 Task: Filter experience level Mid-Senior level.
Action: Mouse moved to (312, 95)
Screenshot: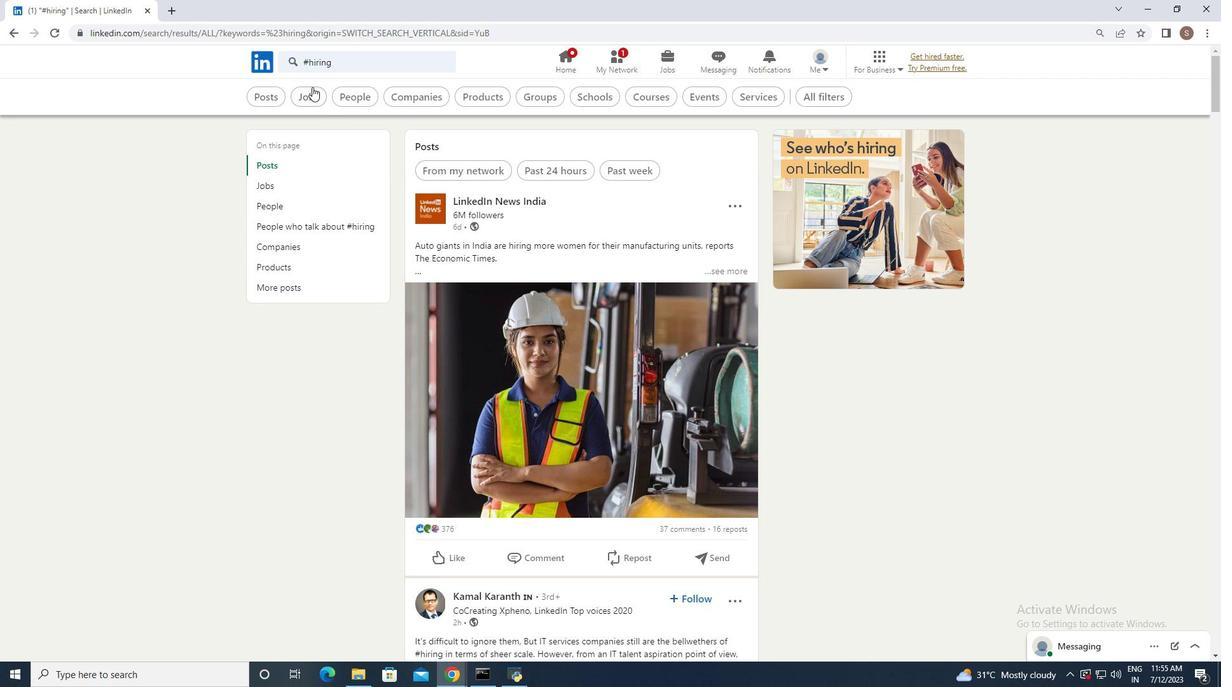 
Action: Mouse pressed left at (312, 95)
Screenshot: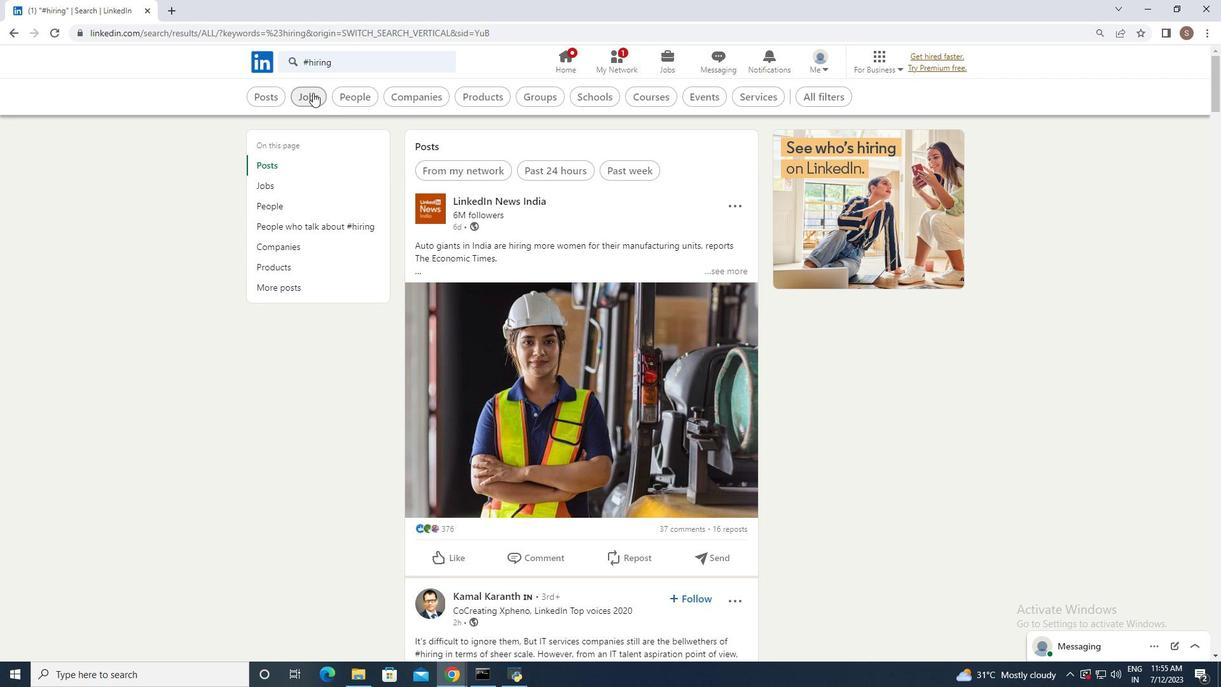 
Action: Mouse moved to (425, 97)
Screenshot: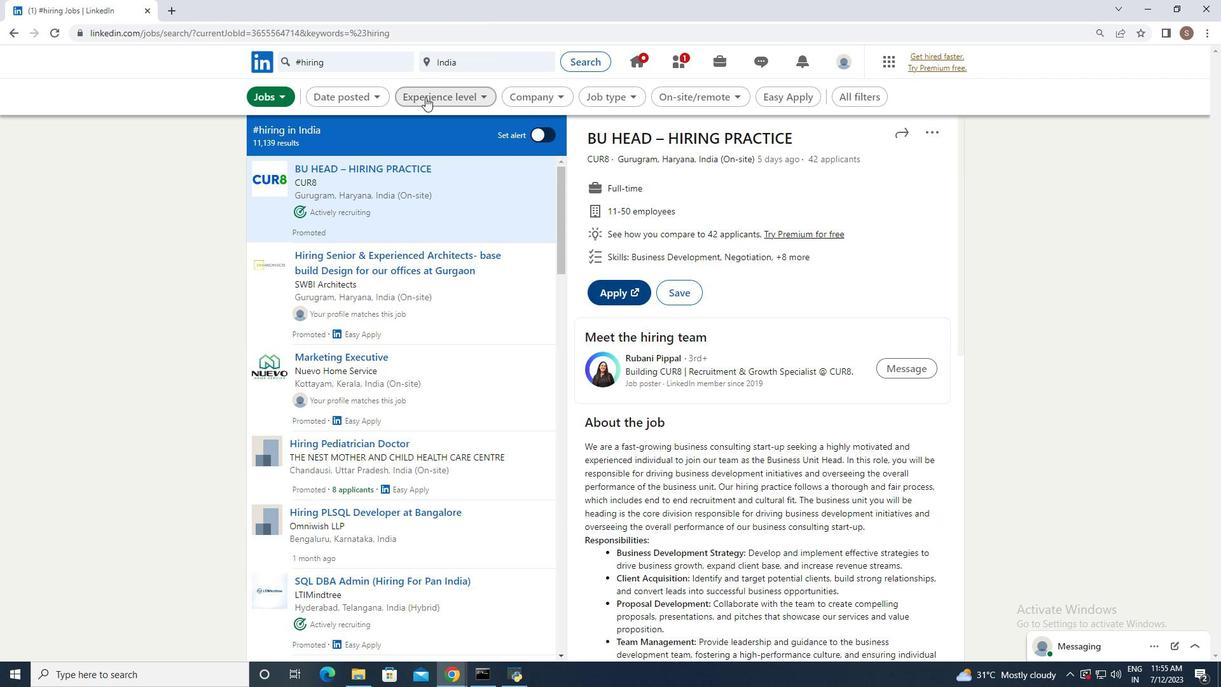 
Action: Mouse pressed left at (425, 97)
Screenshot: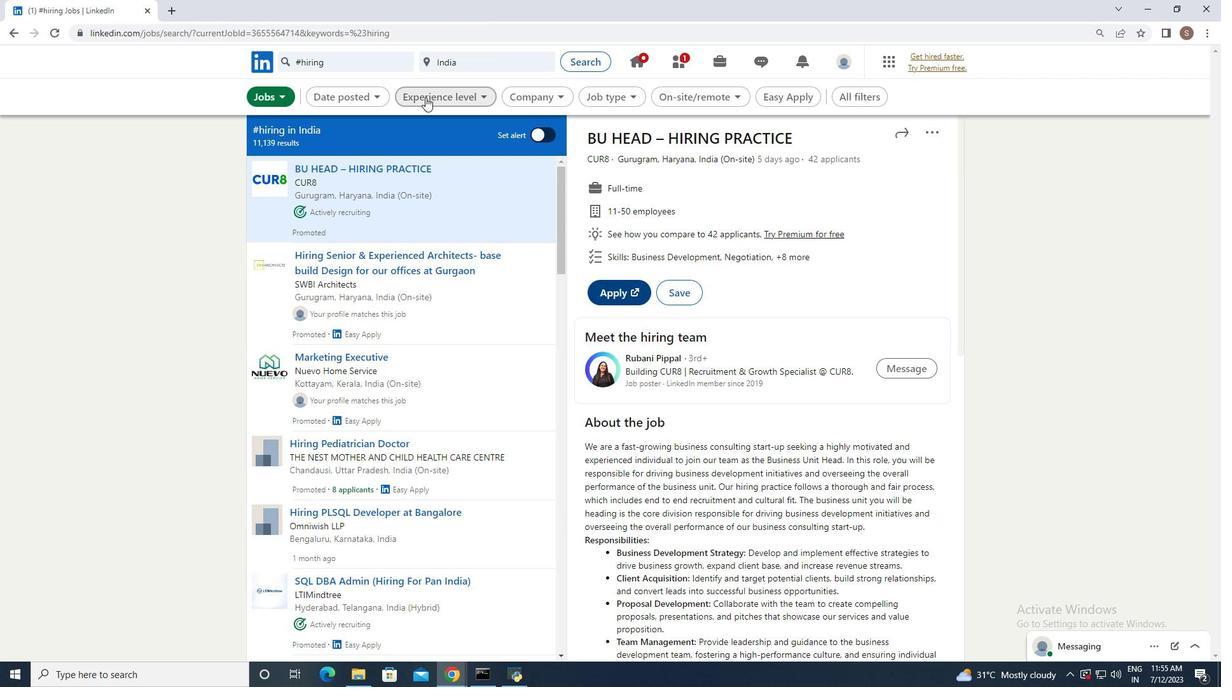 
Action: Mouse moved to (358, 214)
Screenshot: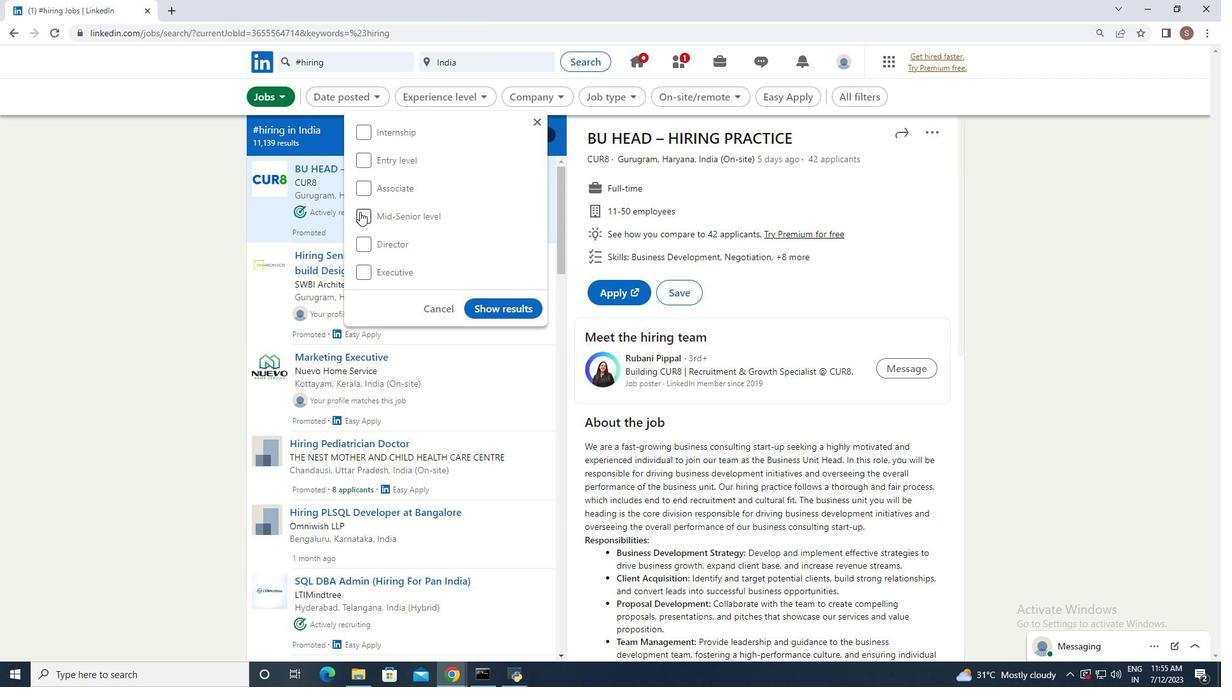 
Action: Mouse pressed left at (358, 214)
Screenshot: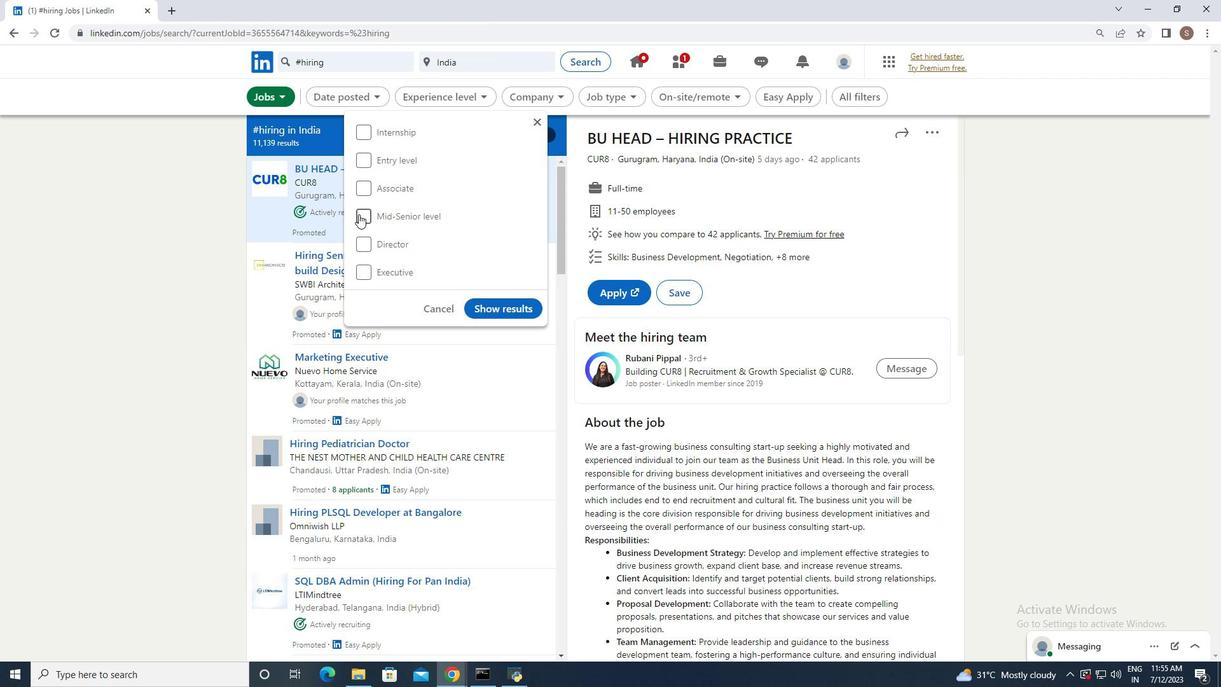 
Action: Mouse moved to (491, 308)
Screenshot: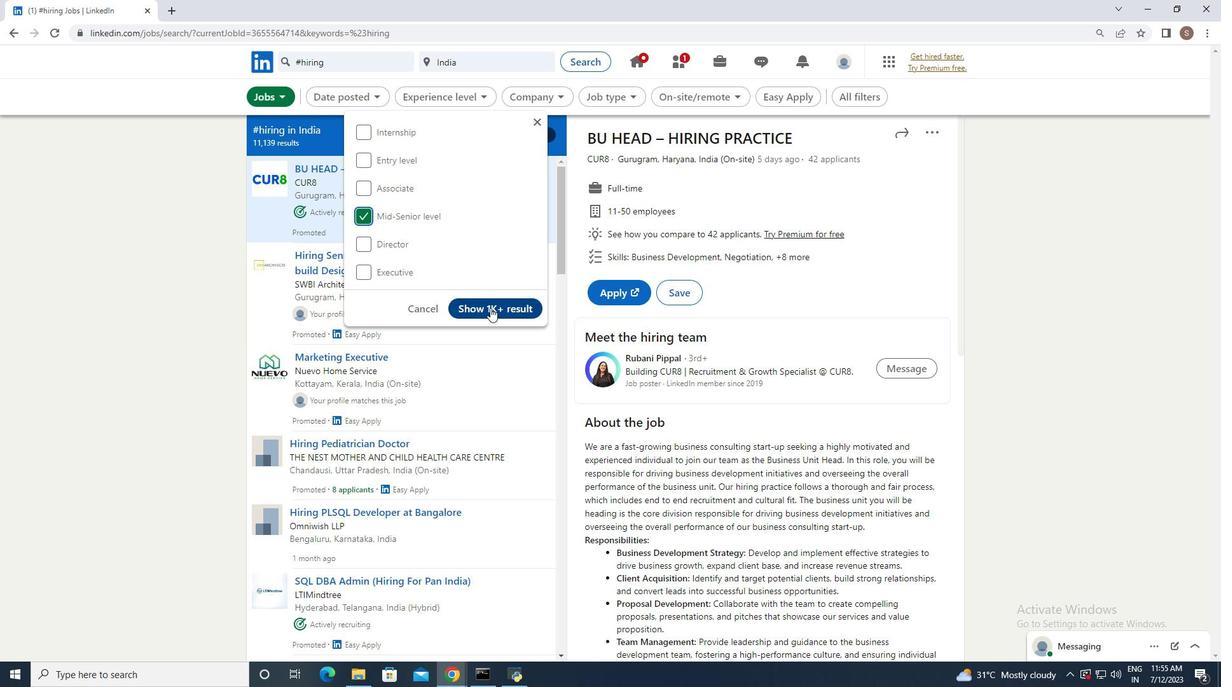 
Action: Mouse pressed left at (491, 308)
Screenshot: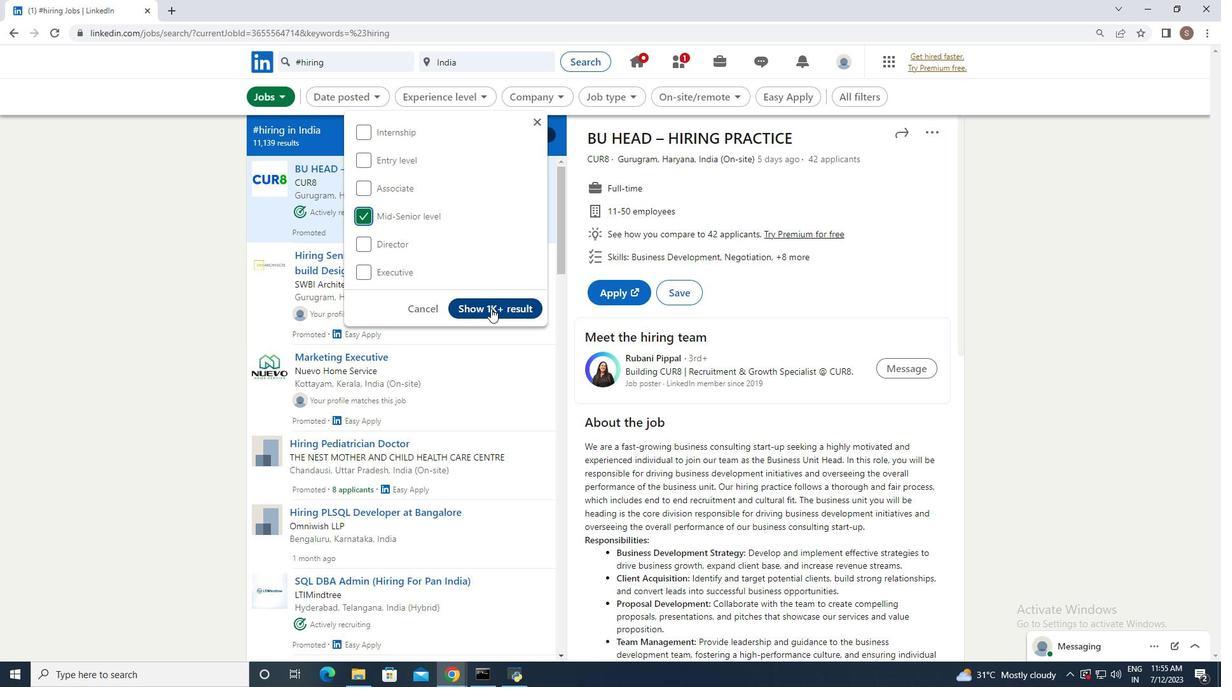 
